 Task: Select health as the cause.
Action: Mouse moved to (942, 95)
Screenshot: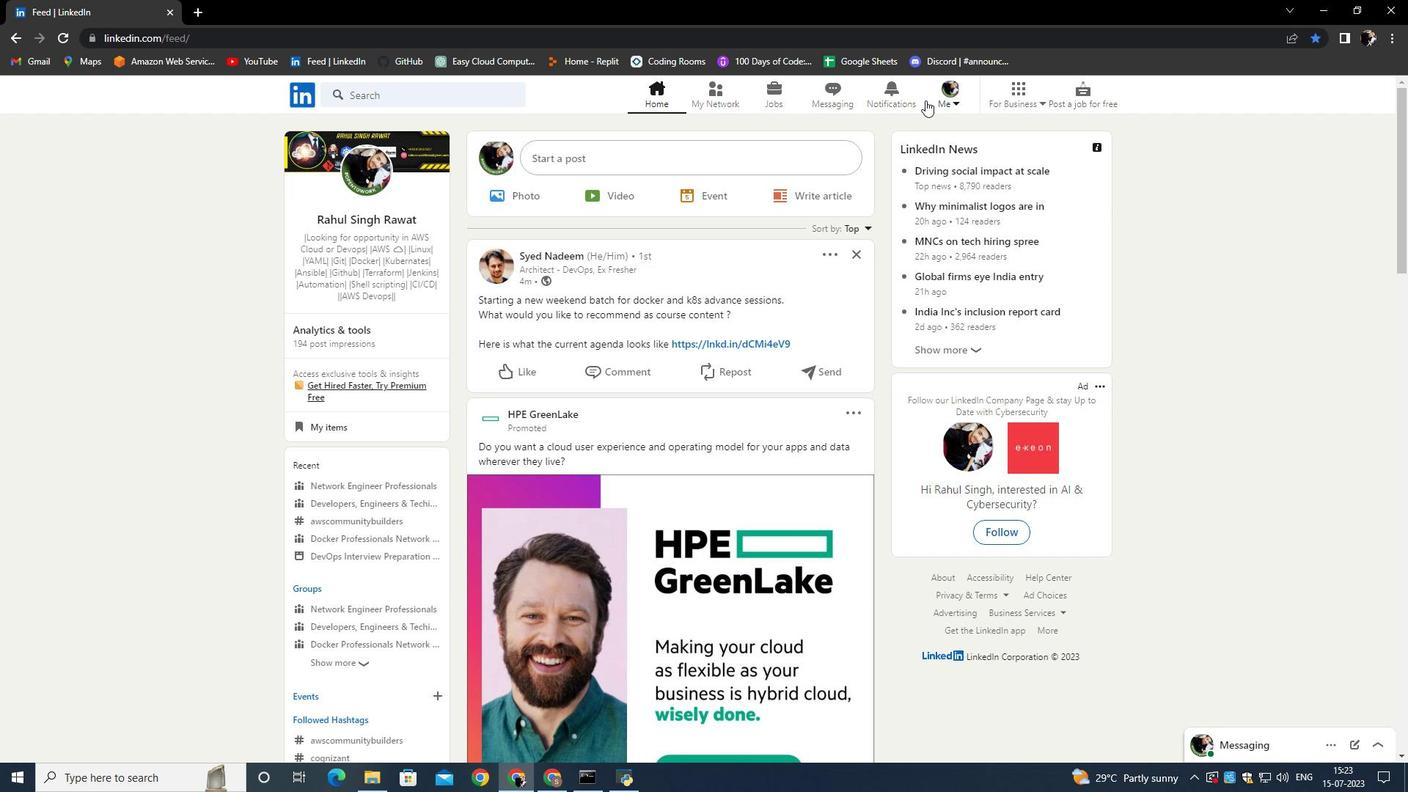 
Action: Mouse pressed left at (942, 95)
Screenshot: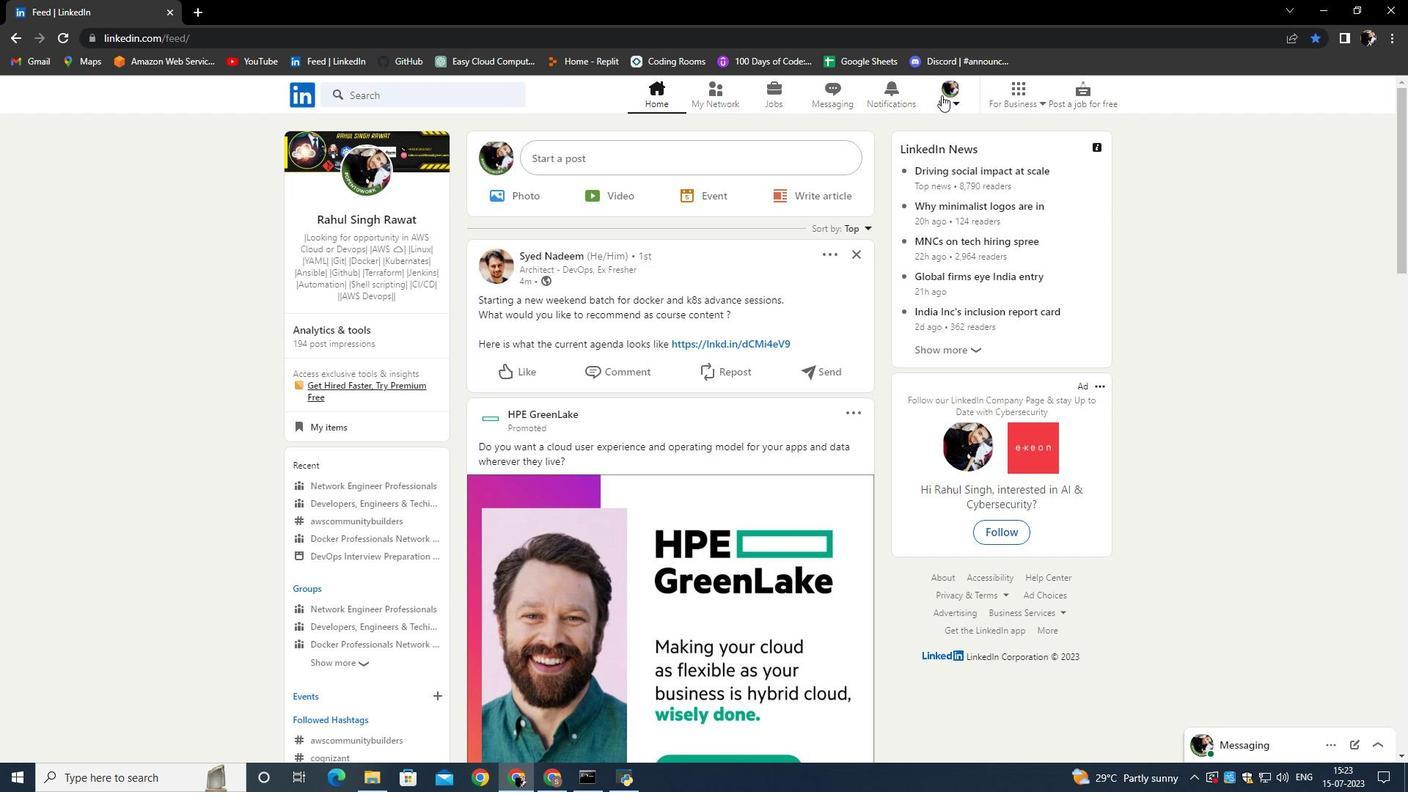 
Action: Mouse moved to (813, 219)
Screenshot: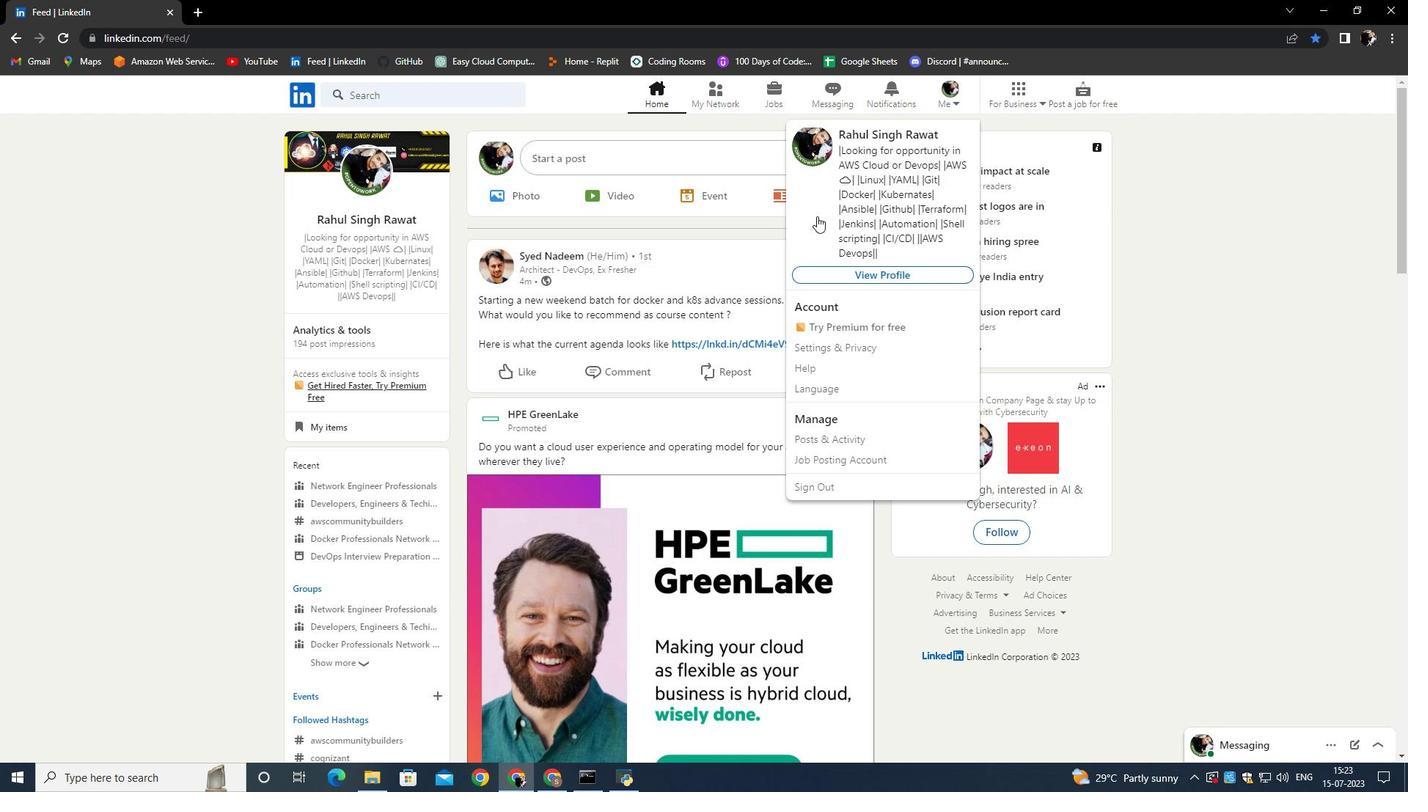 
Action: Mouse pressed left at (813, 219)
Screenshot: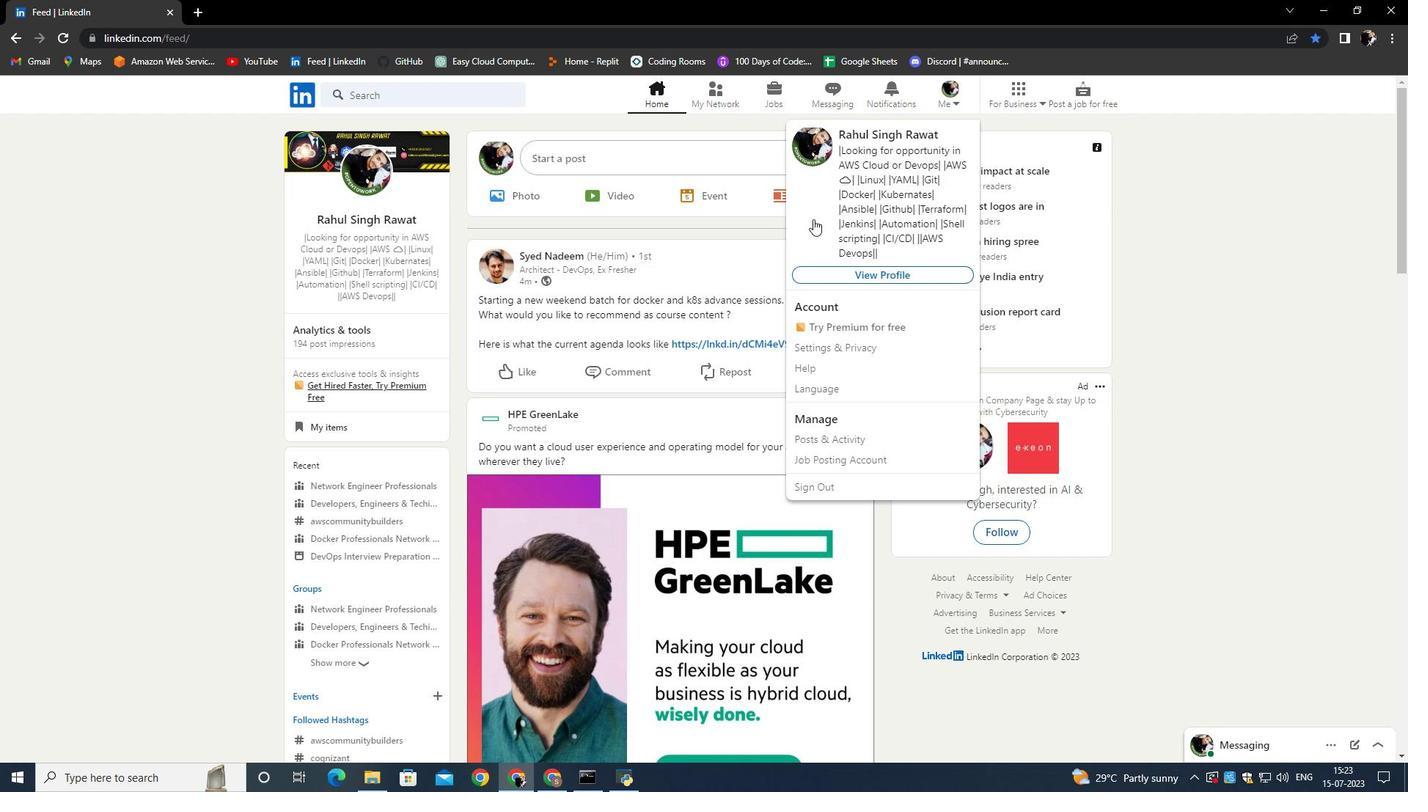 
Action: Mouse moved to (476, 555)
Screenshot: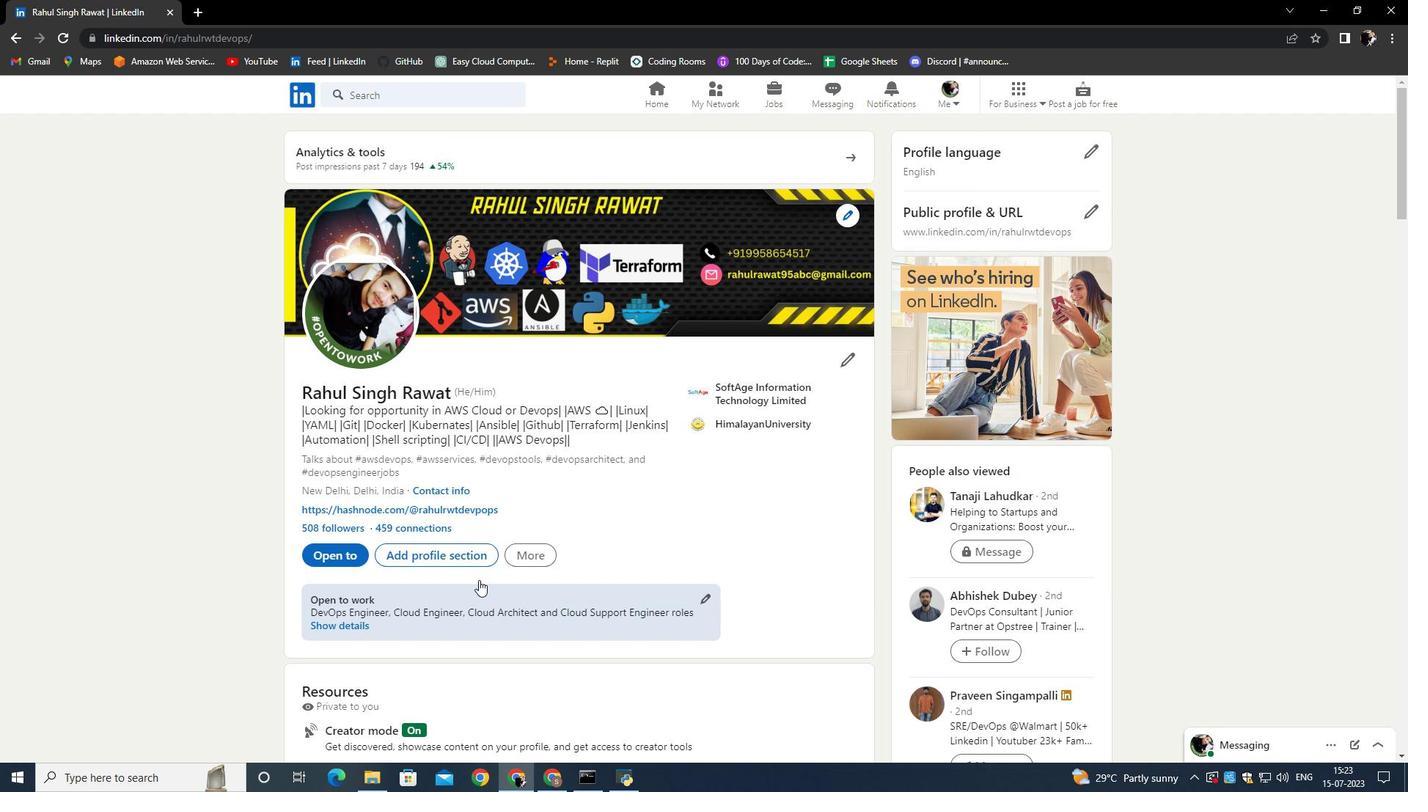 
Action: Mouse pressed left at (476, 555)
Screenshot: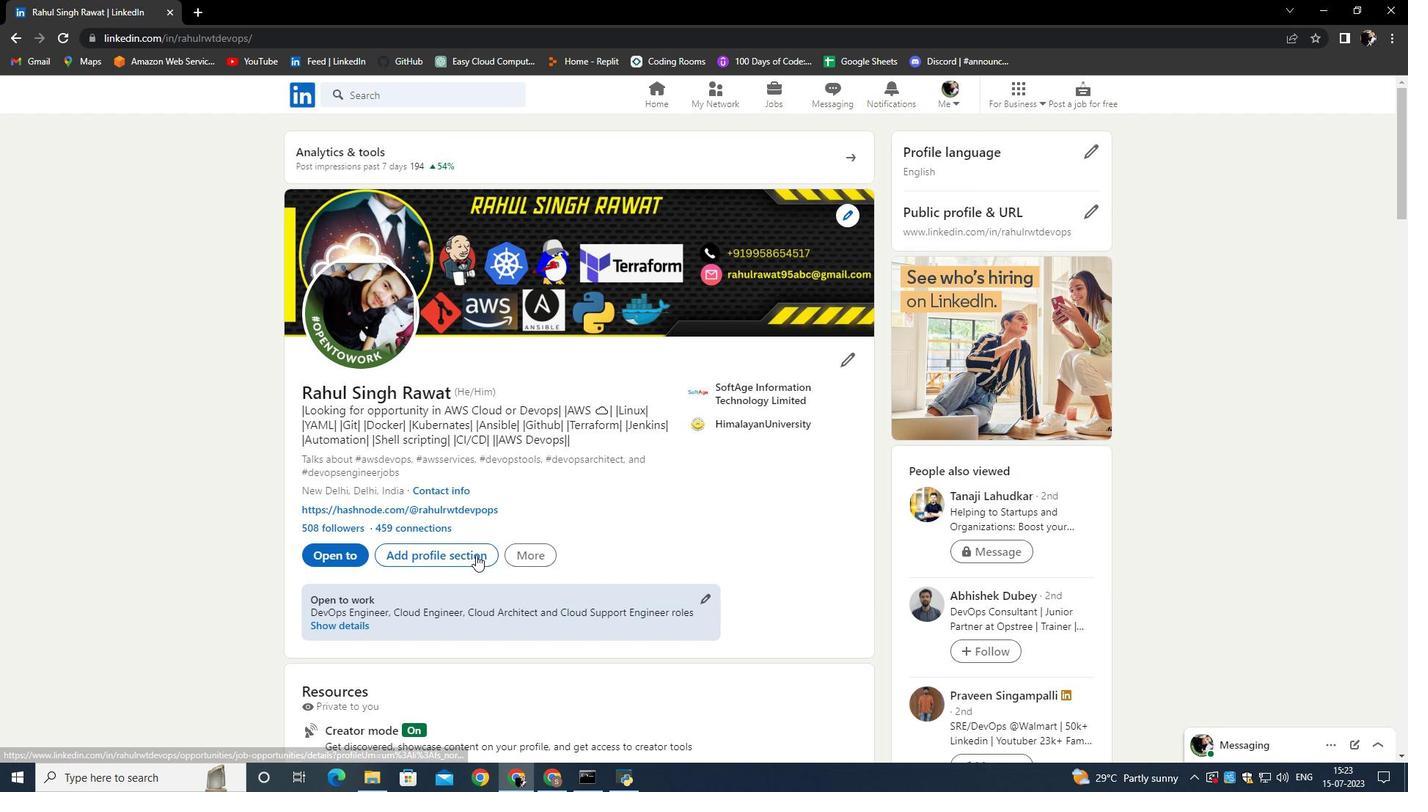 
Action: Mouse moved to (569, 405)
Screenshot: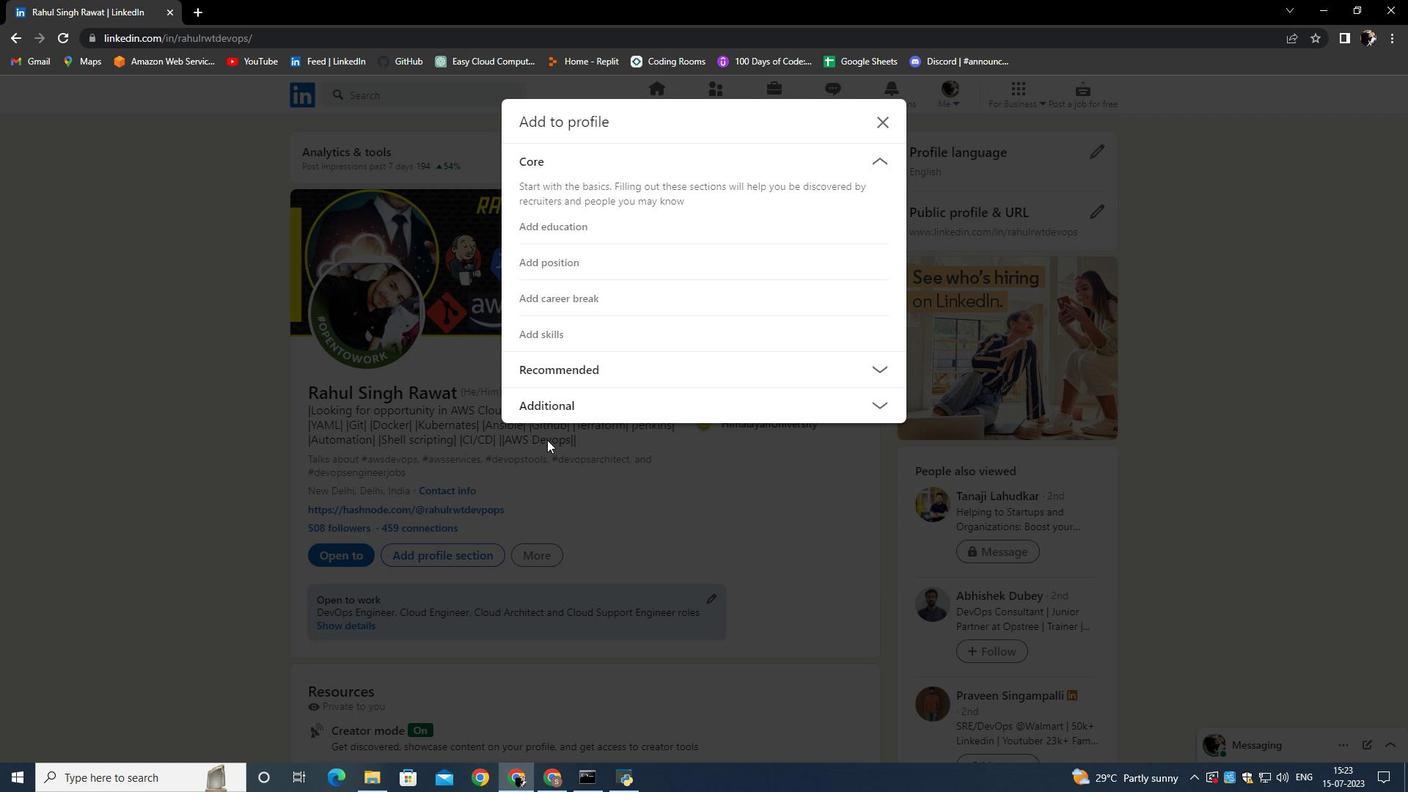 
Action: Mouse pressed left at (569, 405)
Screenshot: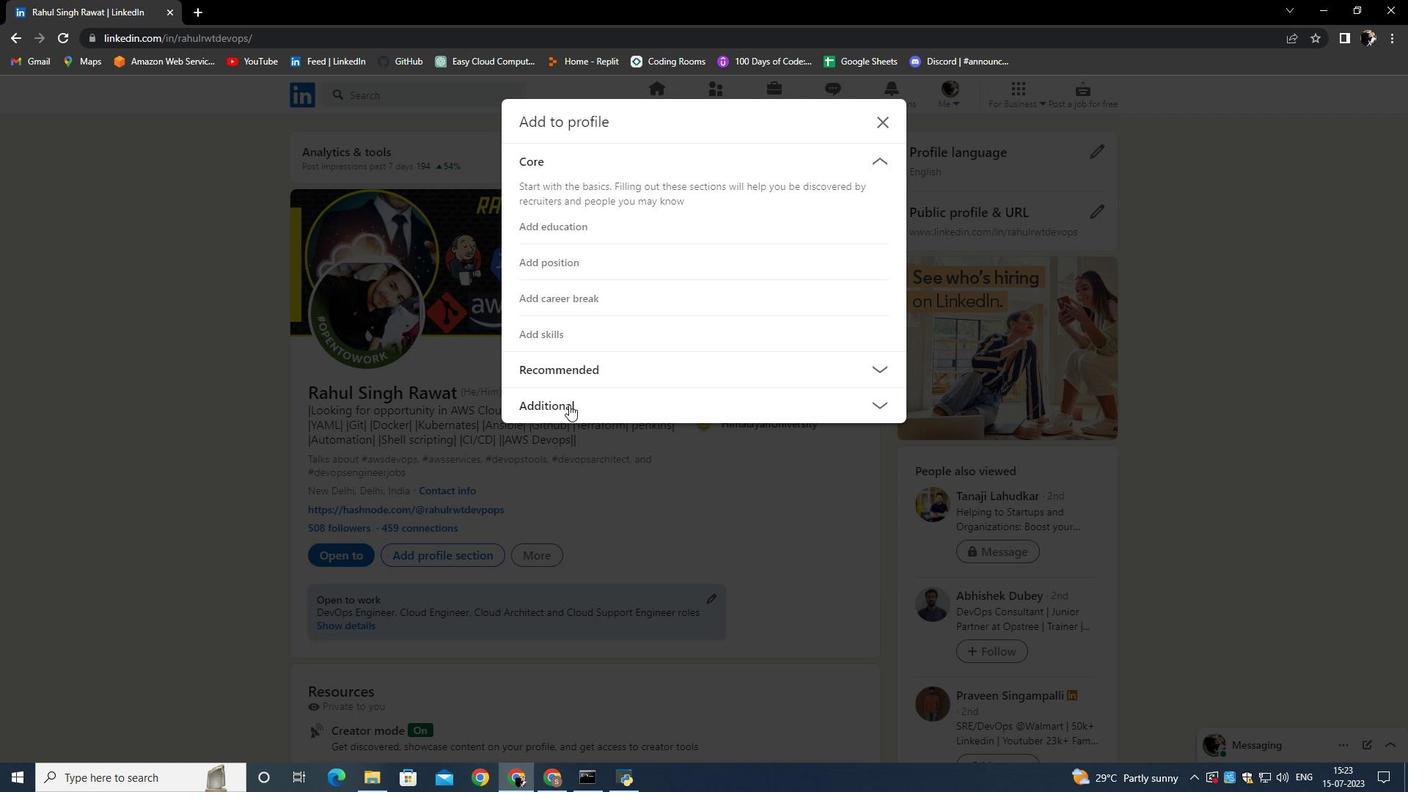 
Action: Mouse moved to (558, 546)
Screenshot: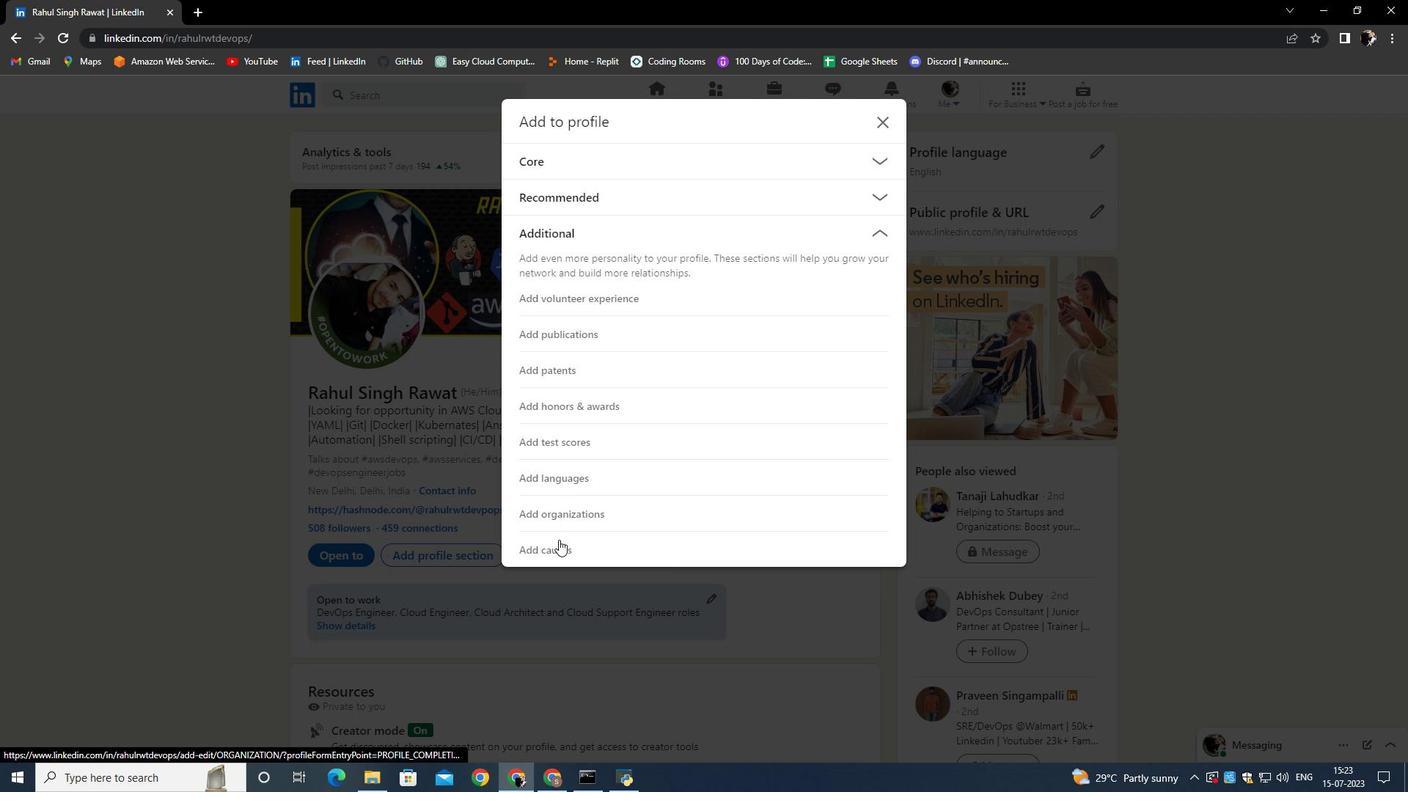 
Action: Mouse pressed left at (558, 546)
Screenshot: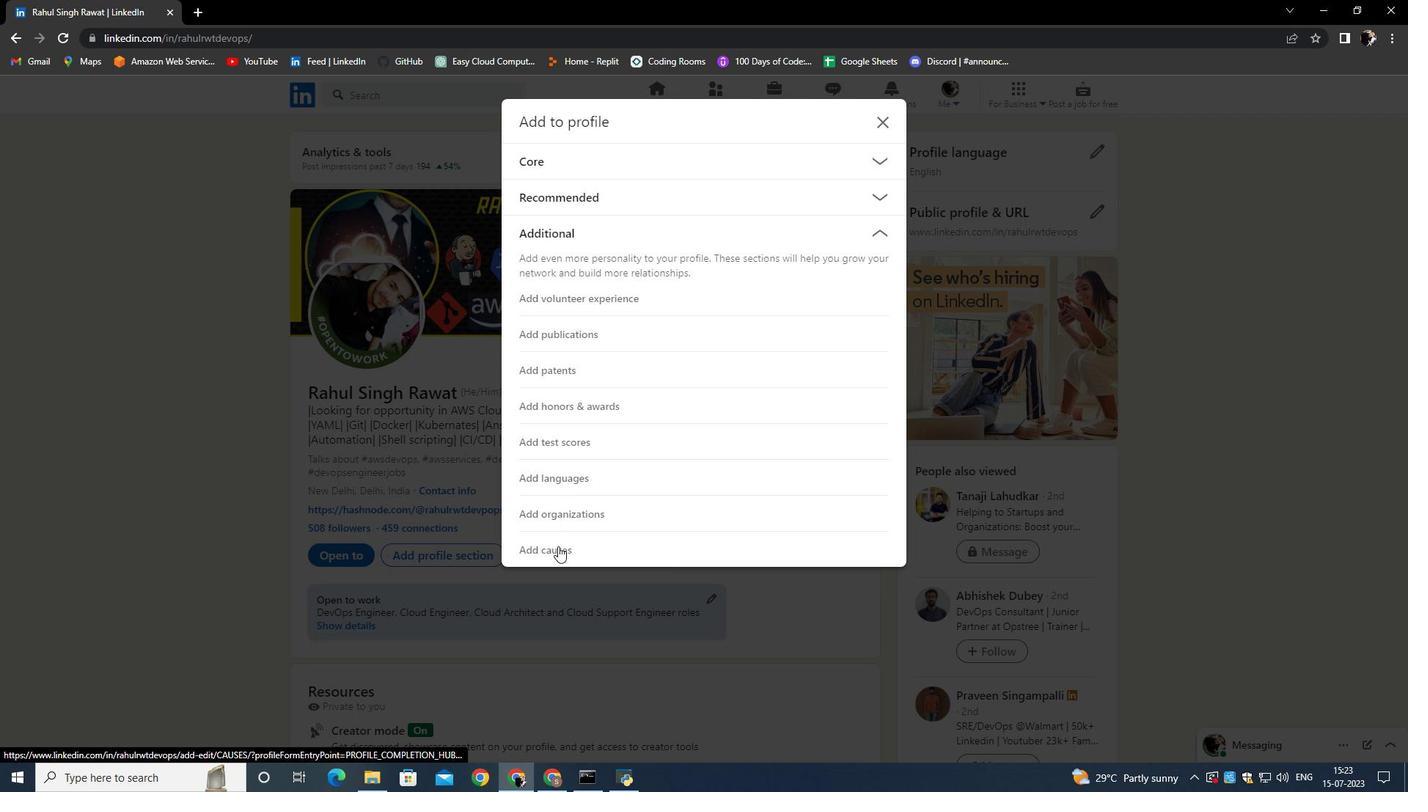 
Action: Mouse moved to (458, 405)
Screenshot: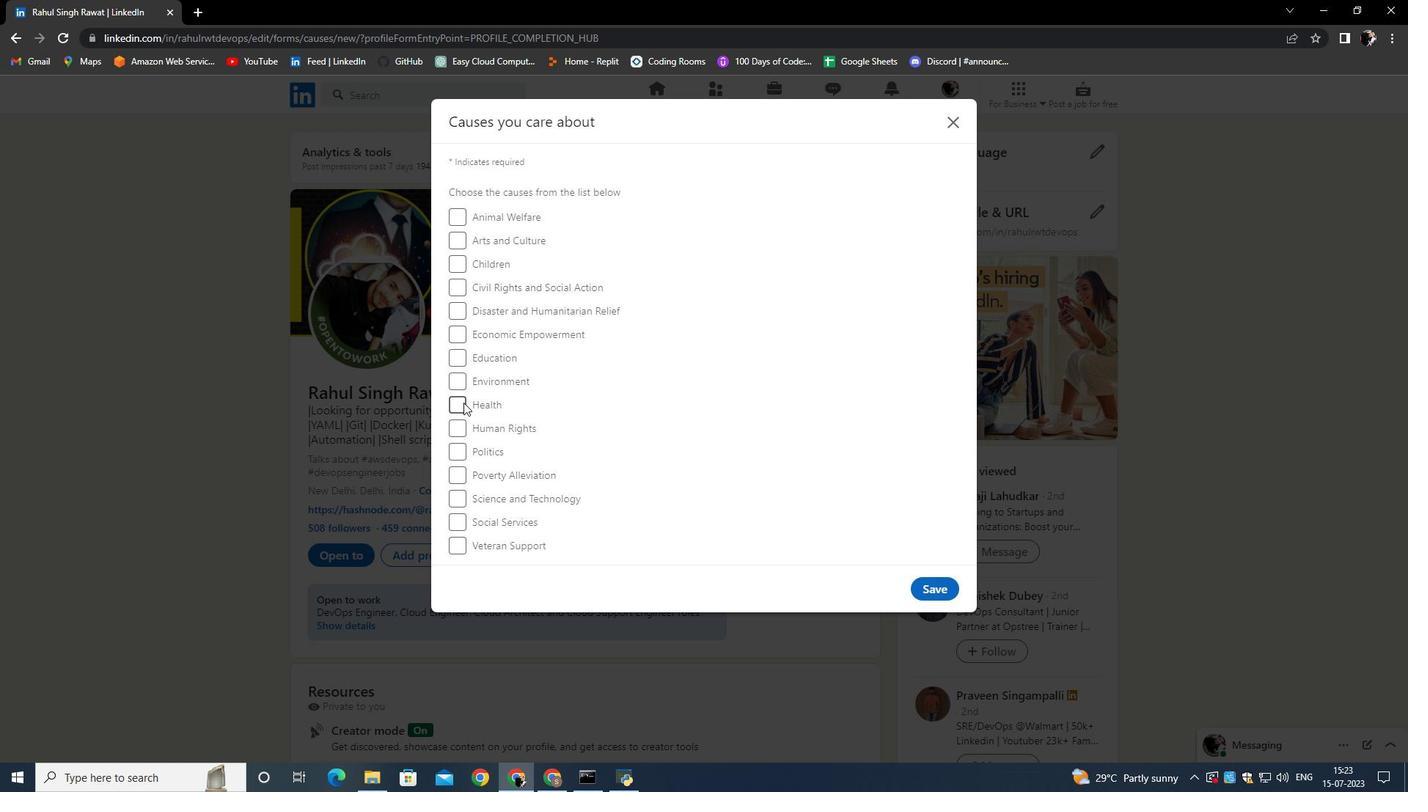 
Action: Mouse pressed left at (458, 405)
Screenshot: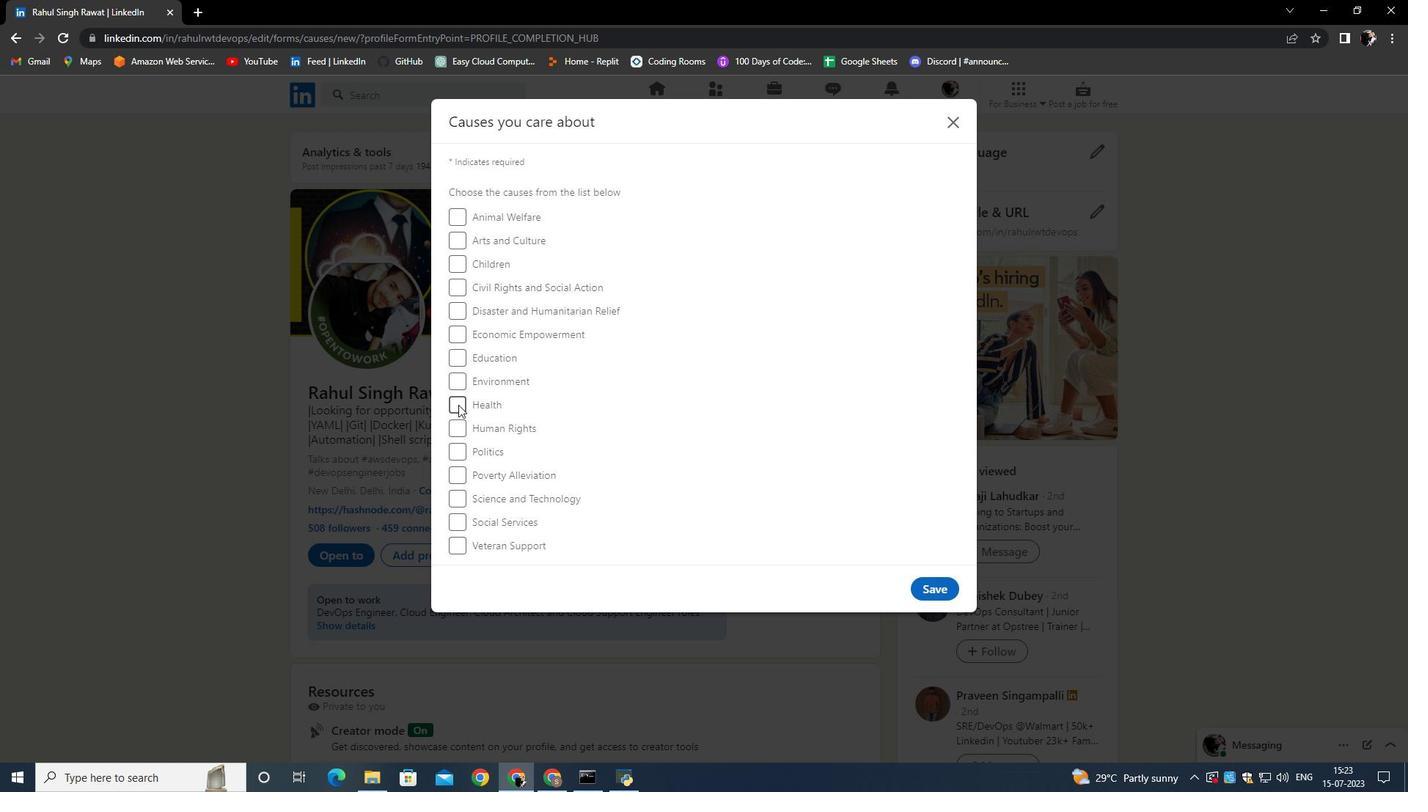 
Action: Mouse moved to (689, 394)
Screenshot: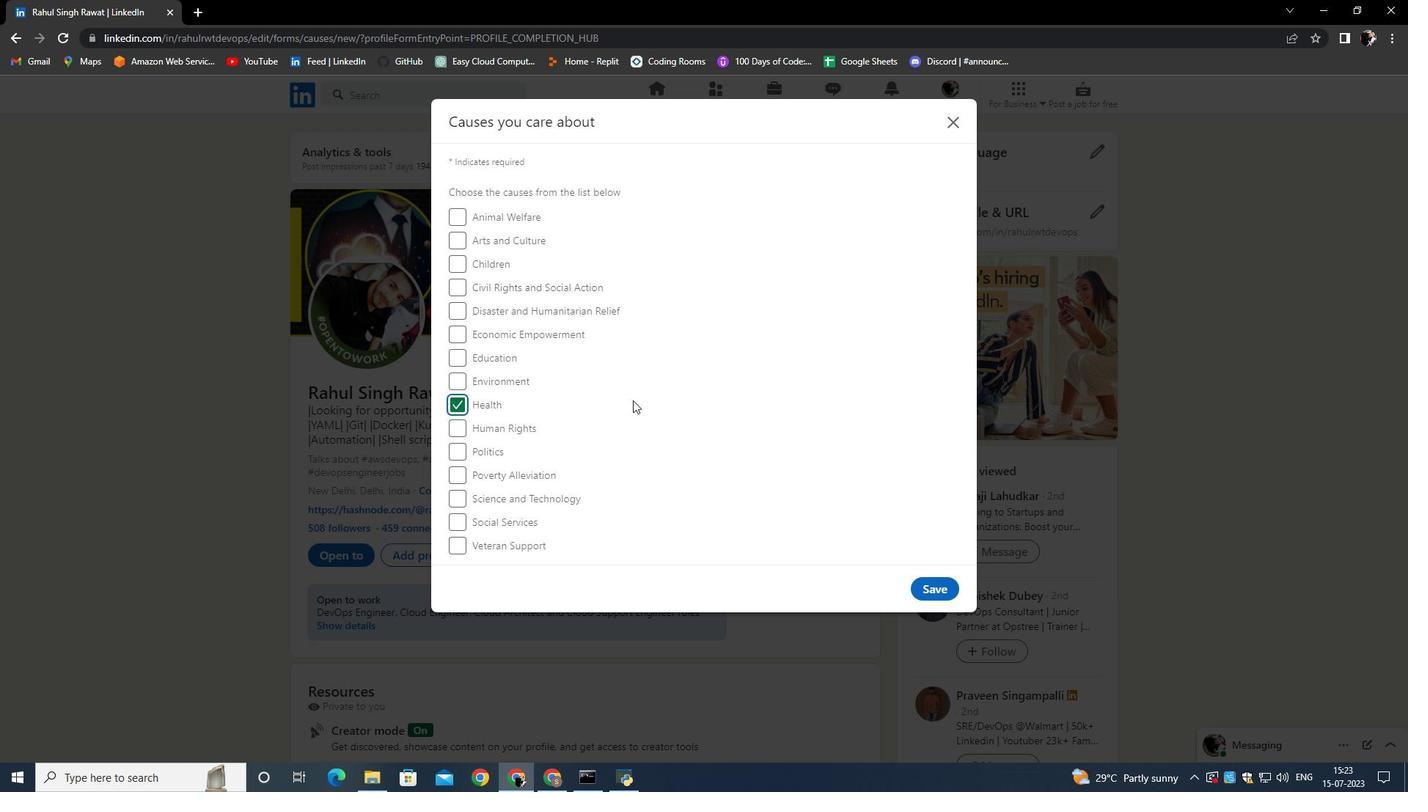
Action: Mouse pressed left at (689, 394)
Screenshot: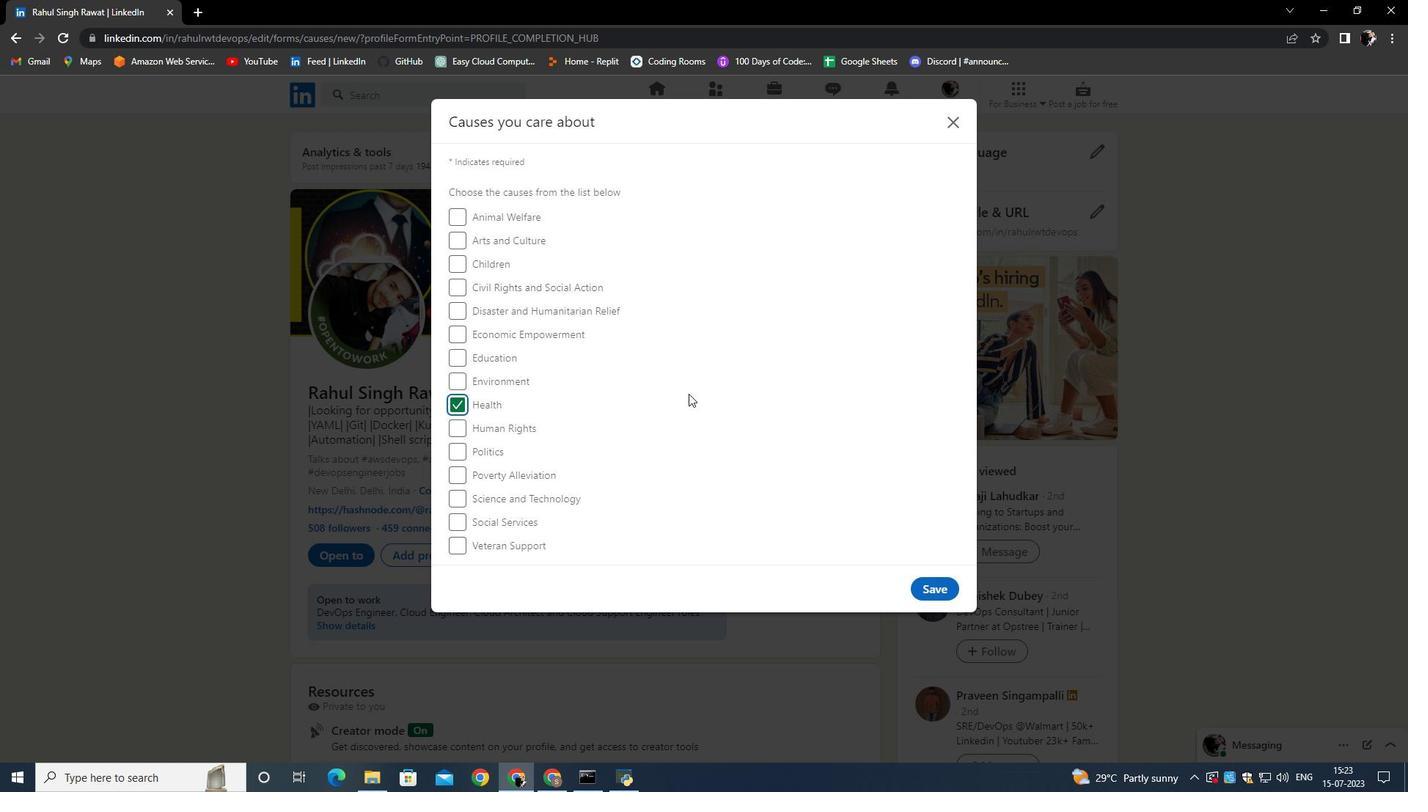 
